 Task: Create a task  Develop a new online job application system for a company , assign it to team member softage.2@softage.net in the project AgileBuddy and update the status of the task to  At Risk , set the priority of the task to Medium
Action: Mouse moved to (66, 323)
Screenshot: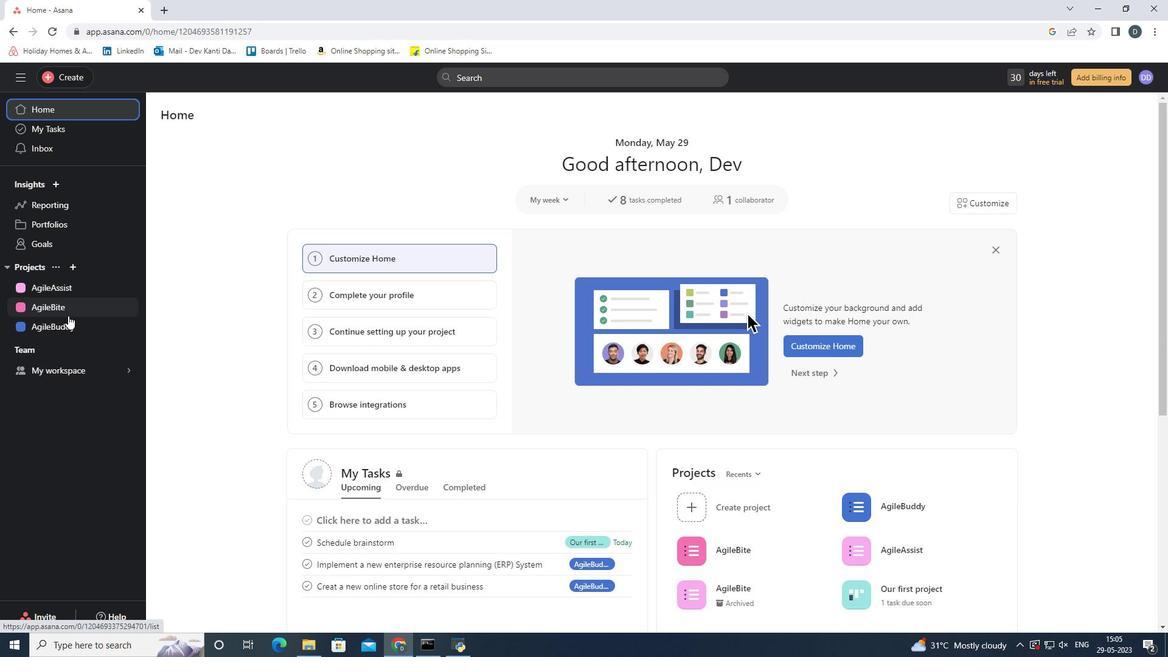 
Action: Mouse pressed left at (66, 323)
Screenshot: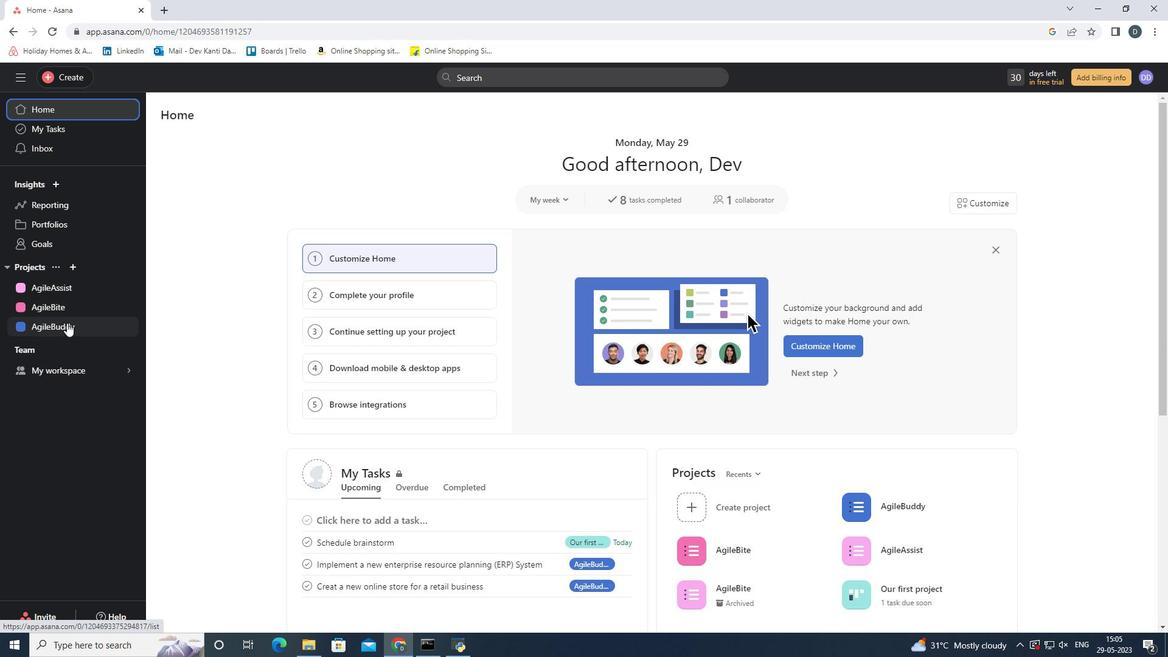 
Action: Mouse moved to (55, 76)
Screenshot: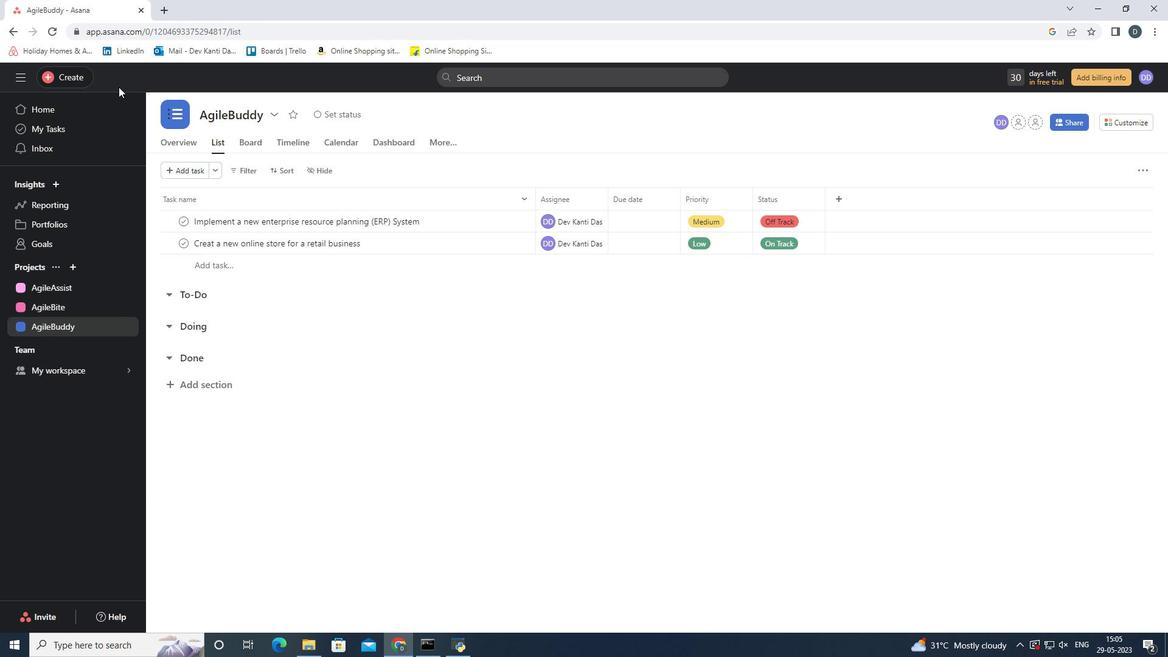 
Action: Mouse pressed left at (55, 76)
Screenshot: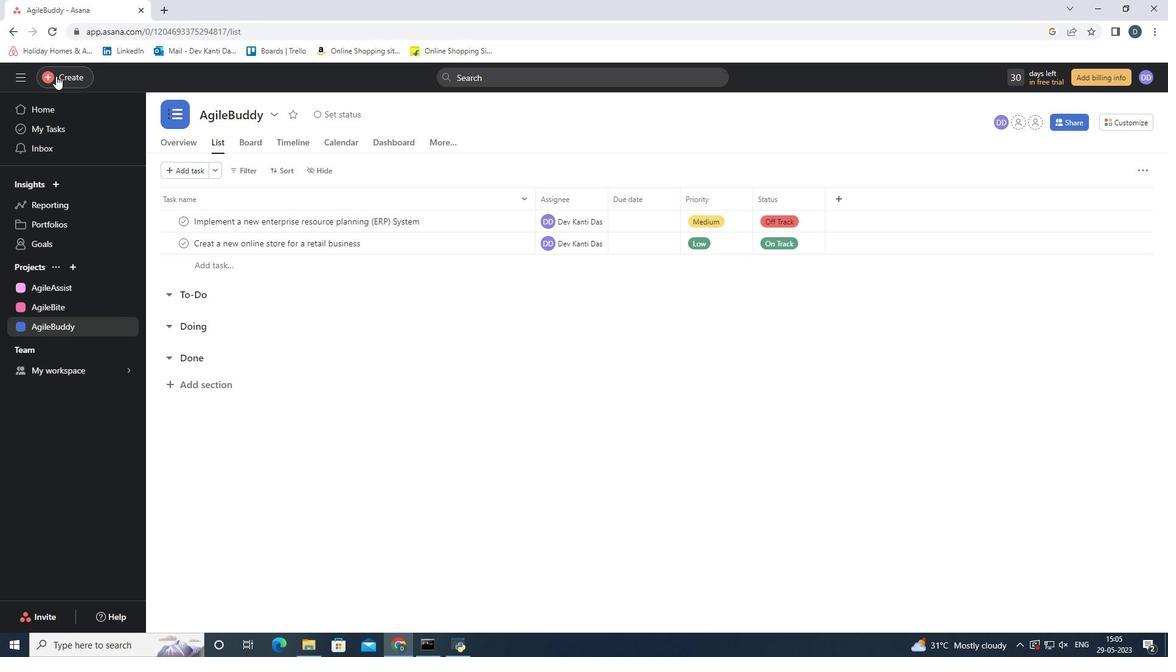 
Action: Mouse moved to (150, 87)
Screenshot: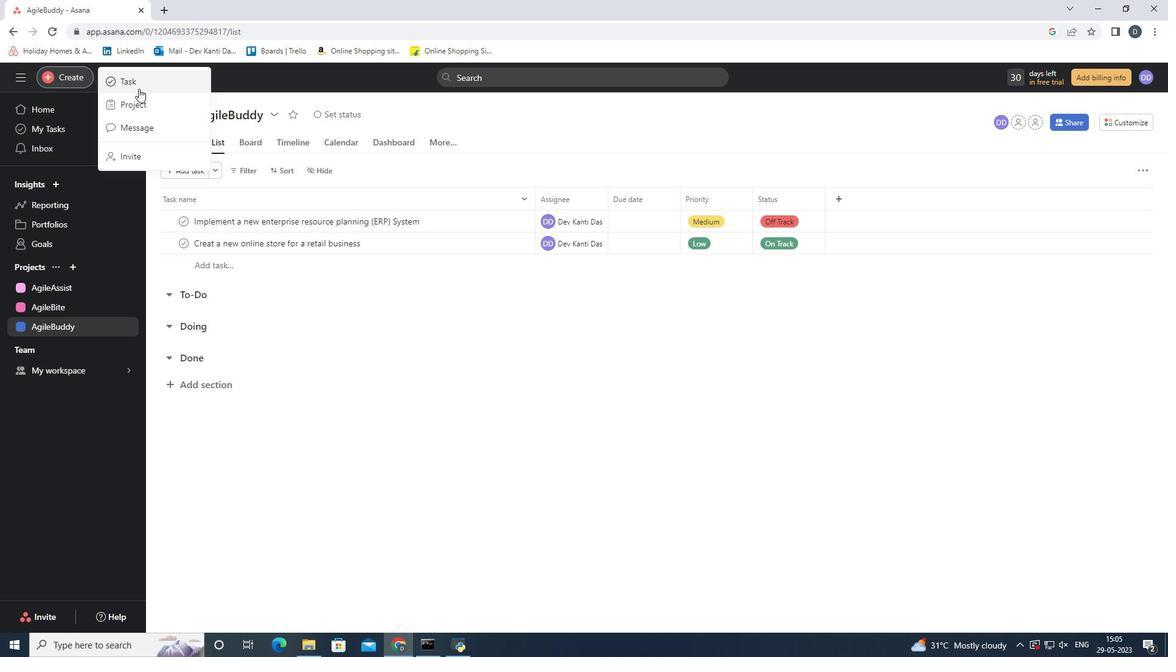 
Action: Mouse pressed left at (150, 87)
Screenshot: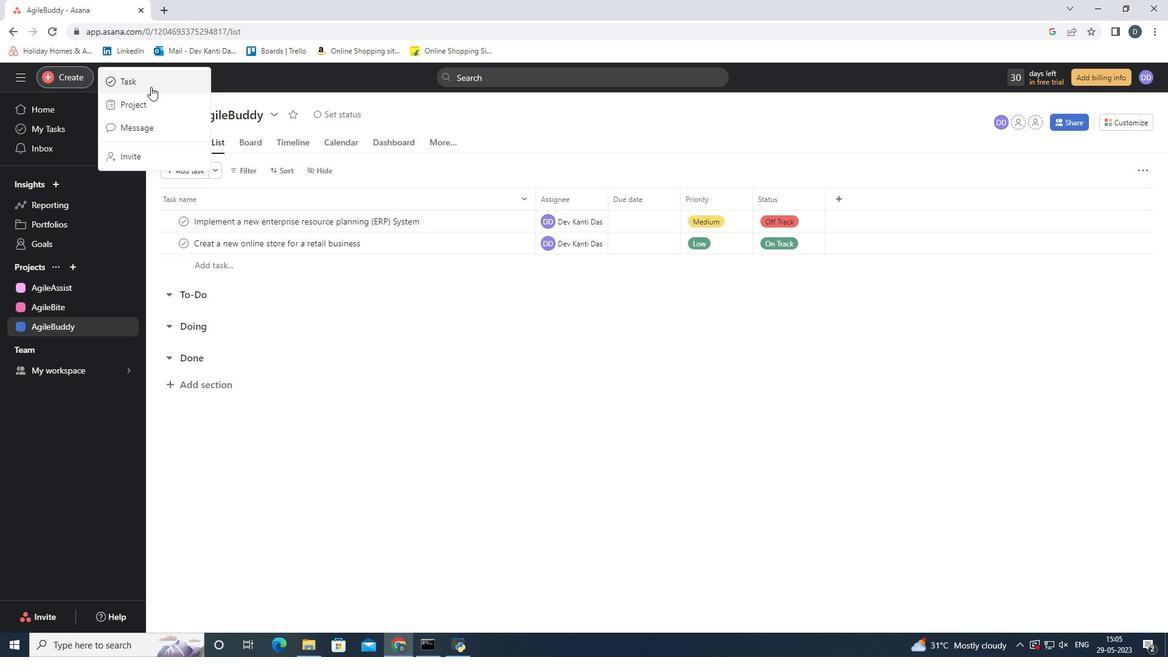 
Action: Mouse moved to (911, 373)
Screenshot: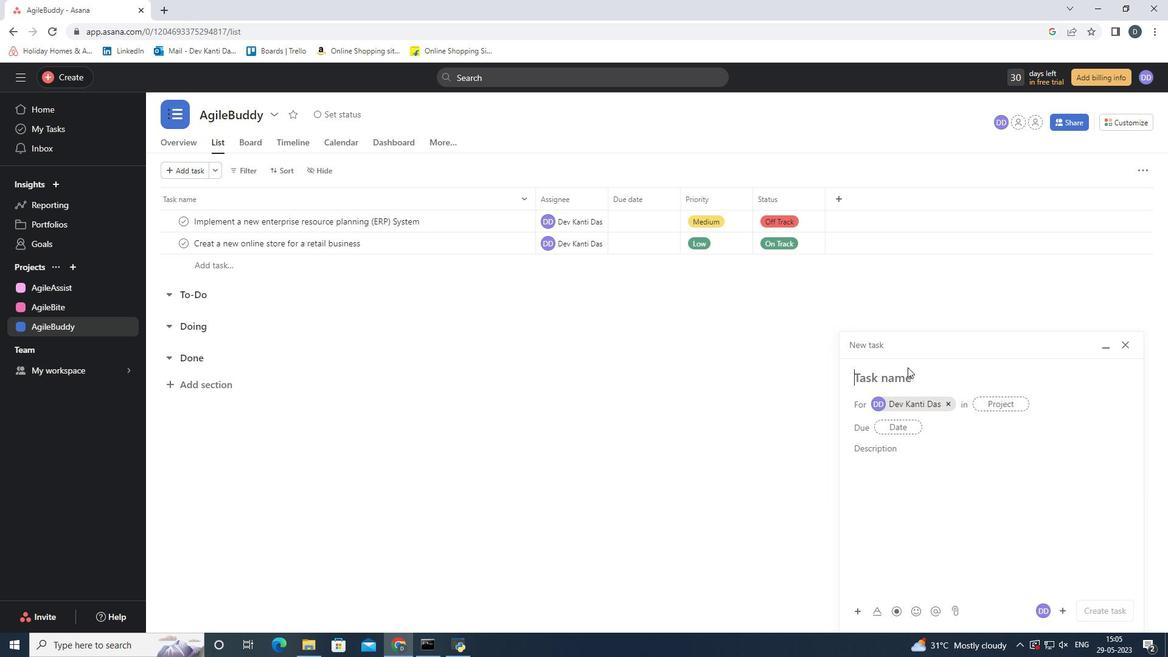 
Action: Key pressed <Key.shift>Develop<Key.space>a<Key.space>
Screenshot: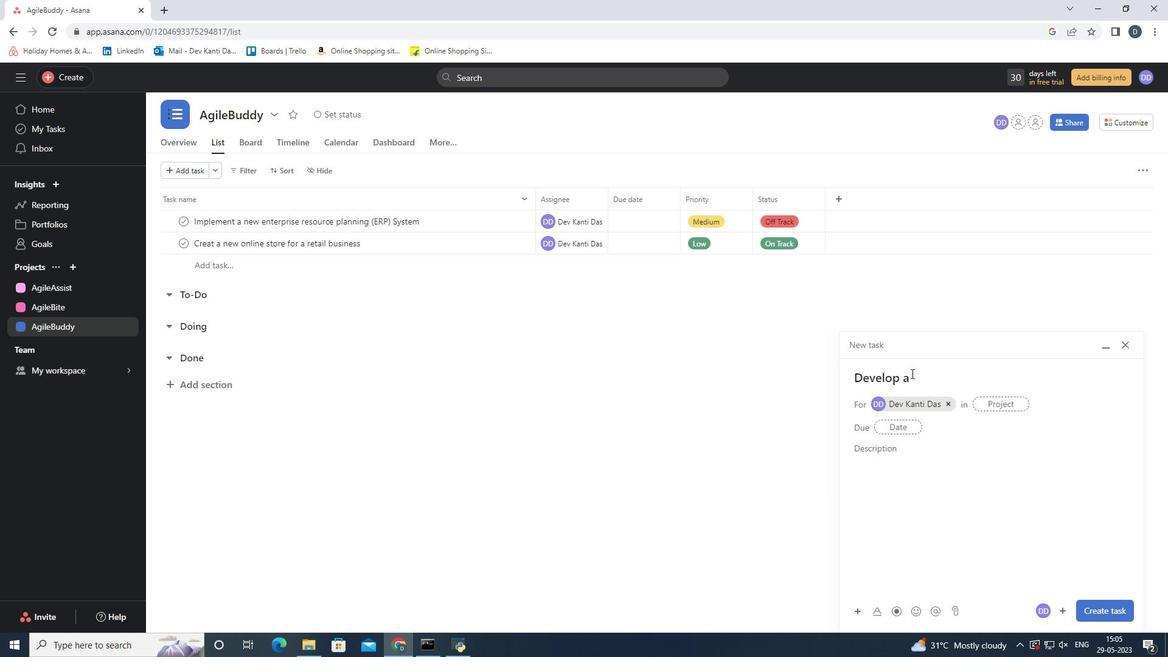 
Action: Mouse moved to (911, 374)
Screenshot: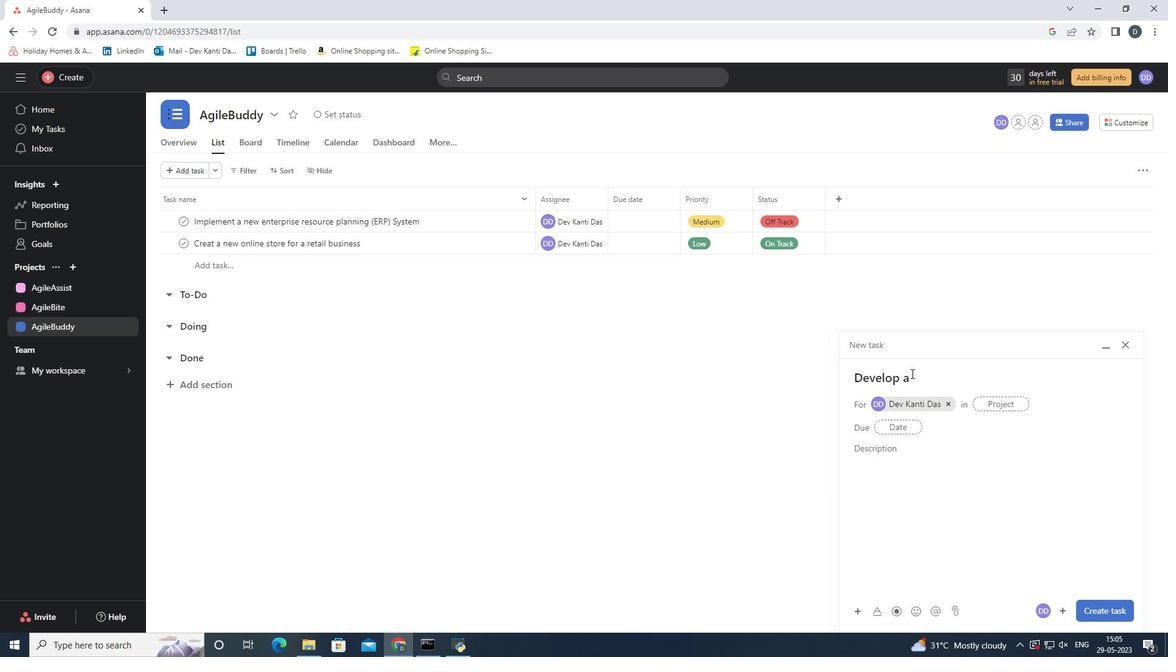 
Action: Key pressed new<Key.space>online<Key.space>job<Key.space>application<Key.space>system<Key.space>for<Key.space>a<Key.space>company
Screenshot: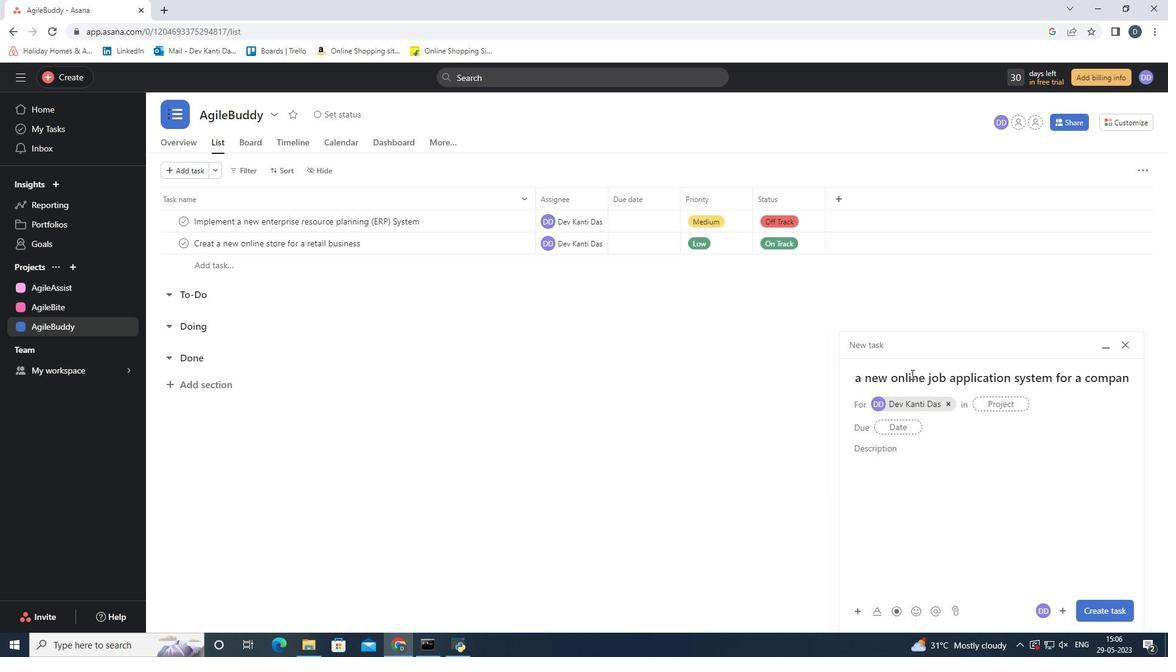 
Action: Mouse moved to (1058, 610)
Screenshot: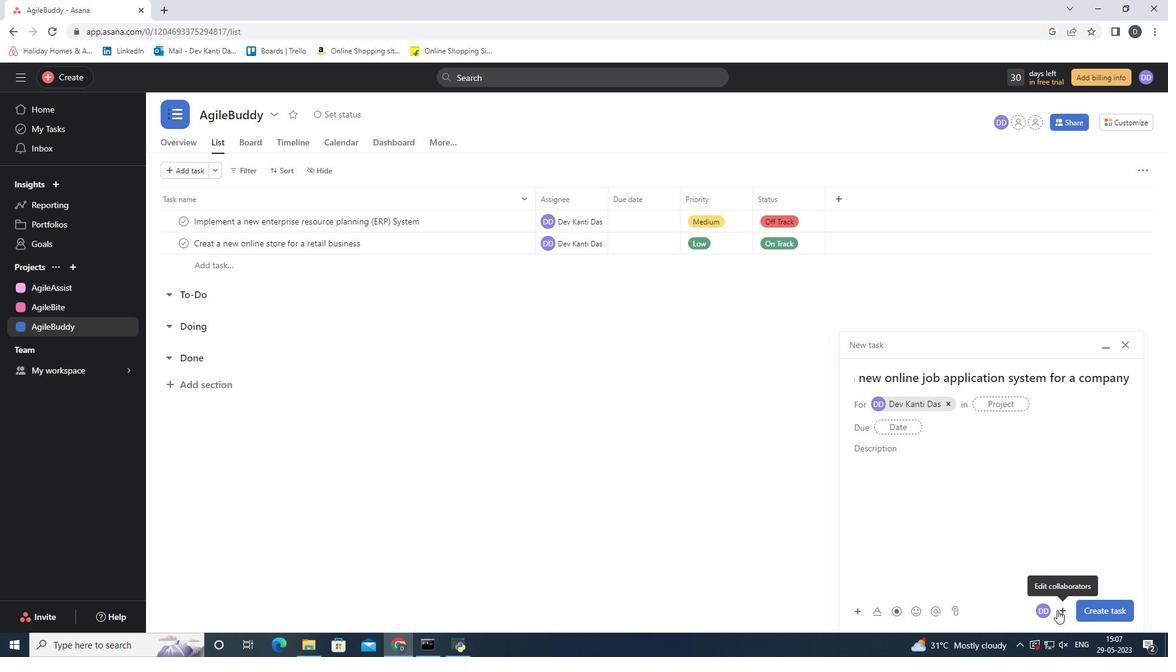 
Action: Mouse pressed left at (1058, 610)
Screenshot: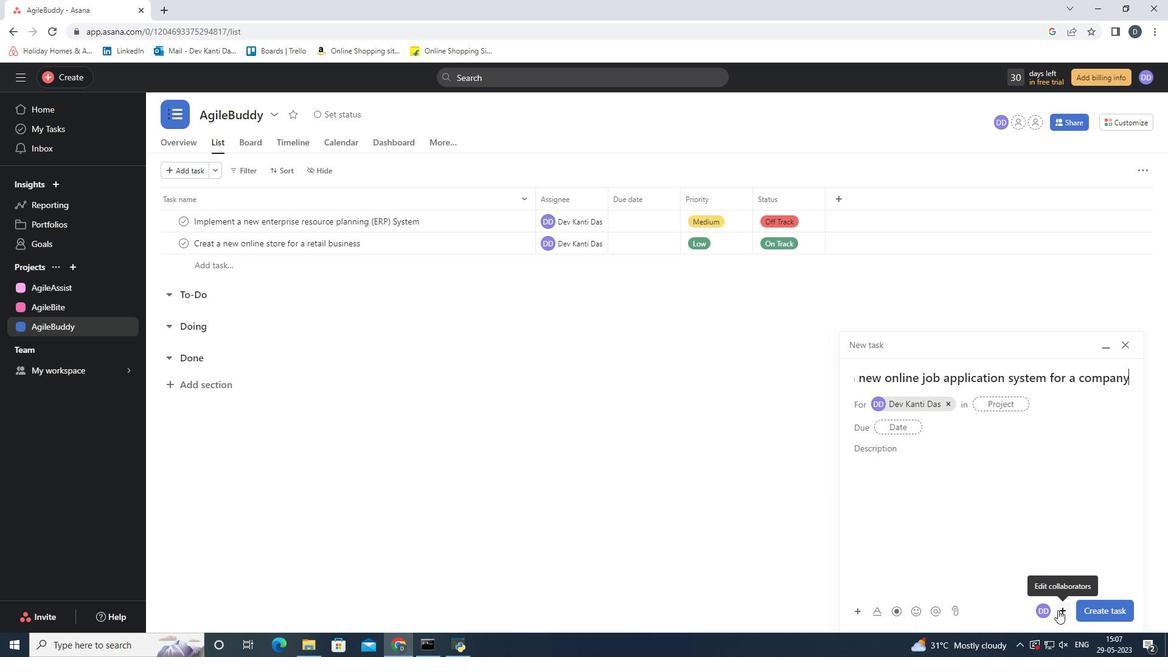 
Action: Key pressed <Key.shift>Softage.2<Key.shift>@softage.net
Screenshot: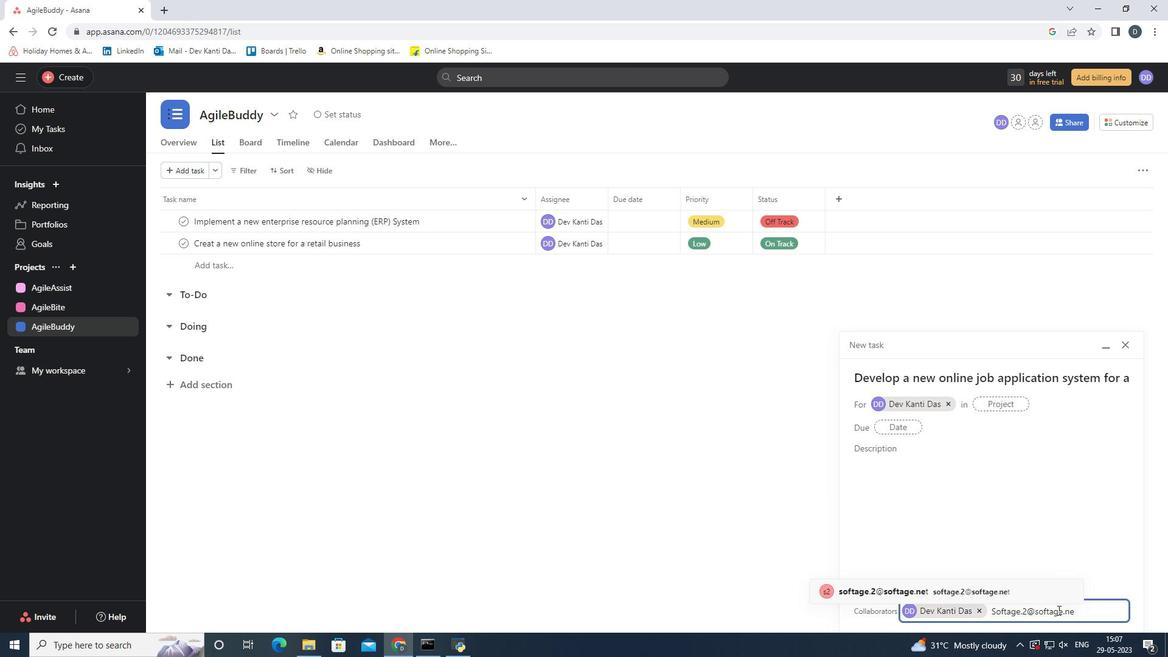 
Action: Mouse moved to (1024, 581)
Screenshot: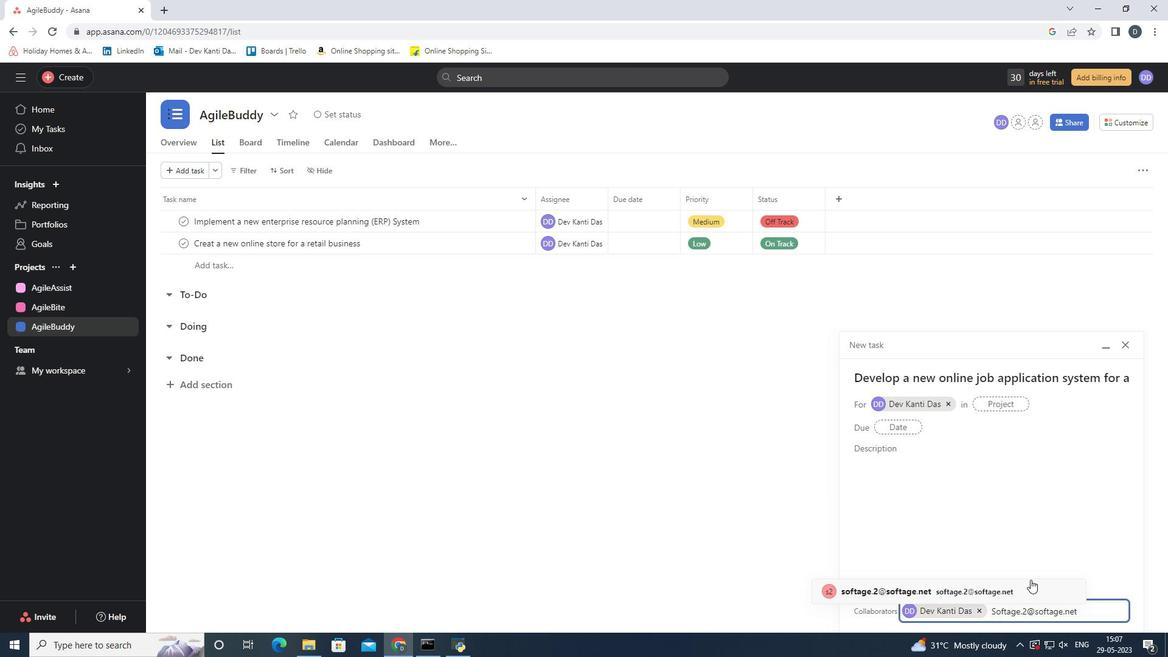 
Action: Mouse pressed left at (1024, 581)
Screenshot: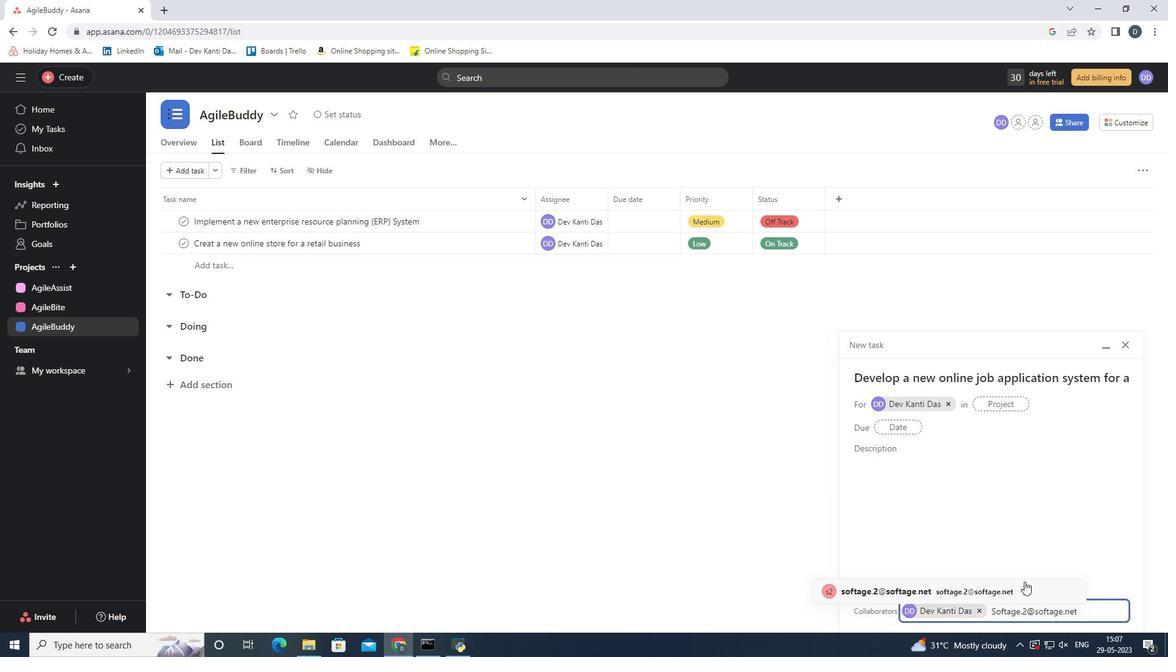
Action: Mouse moved to (1018, 569)
Screenshot: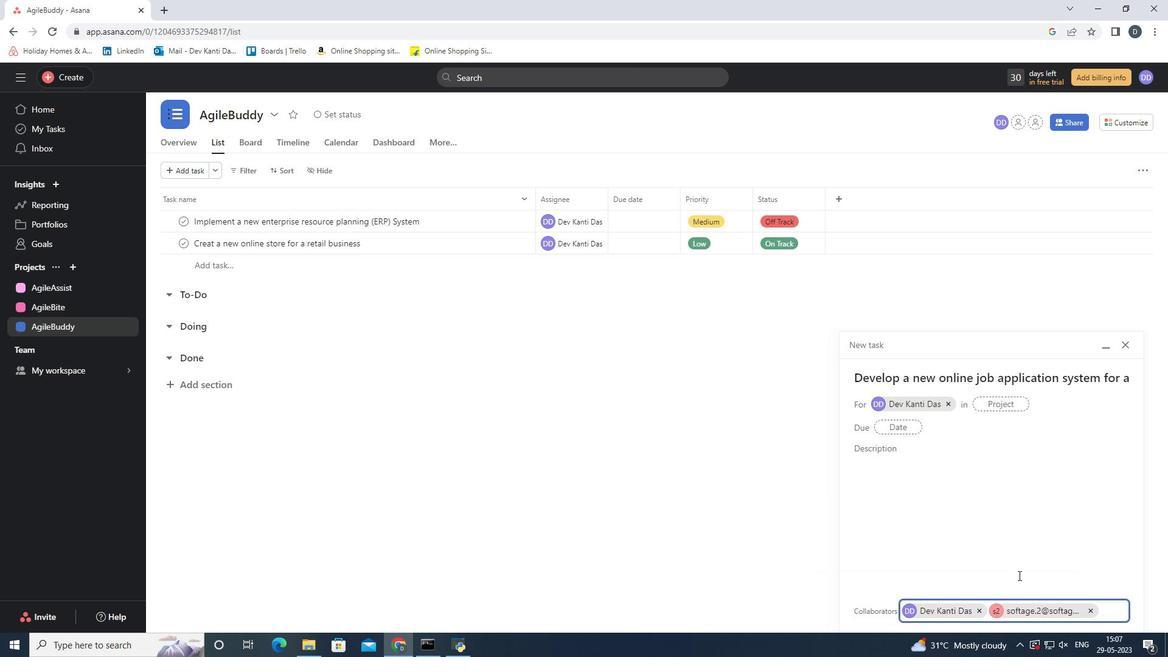 
Action: Mouse pressed left at (1018, 569)
Screenshot: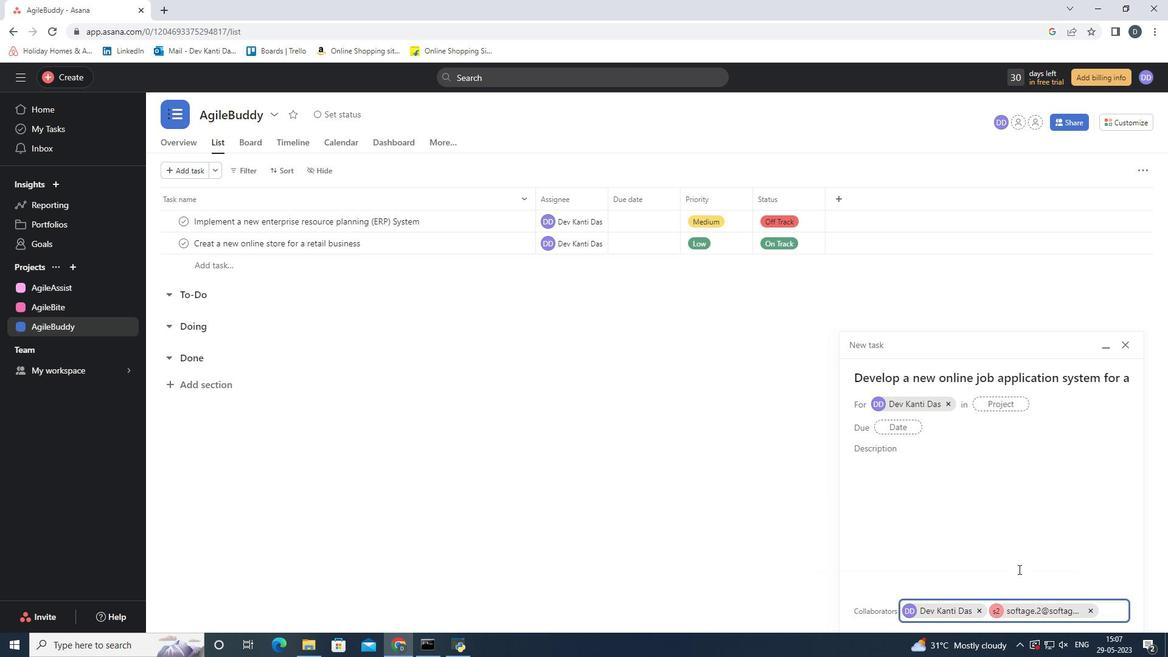 
Action: Mouse moved to (1002, 403)
Screenshot: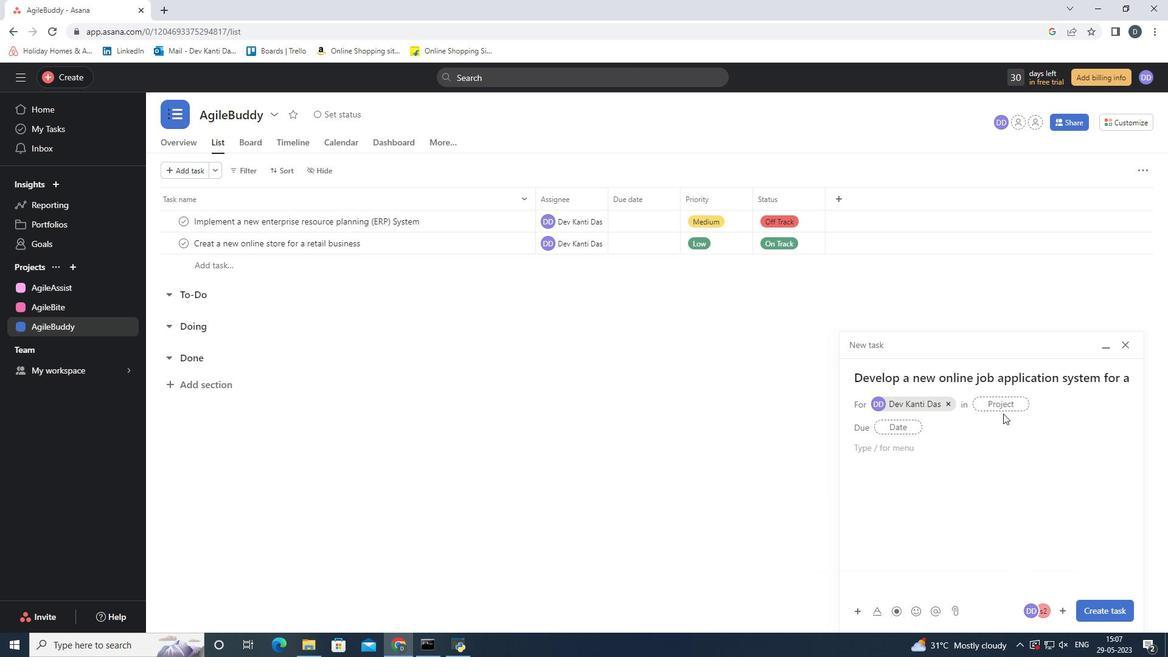 
Action: Mouse pressed left at (1002, 403)
Screenshot: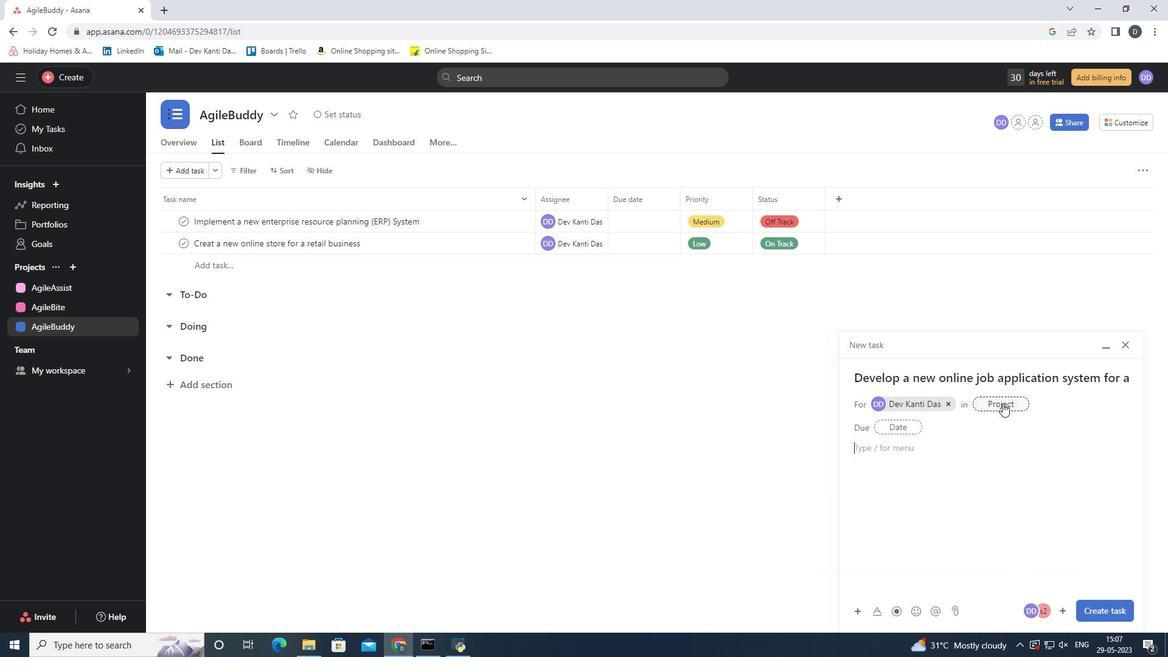
Action: Mouse moved to (930, 423)
Screenshot: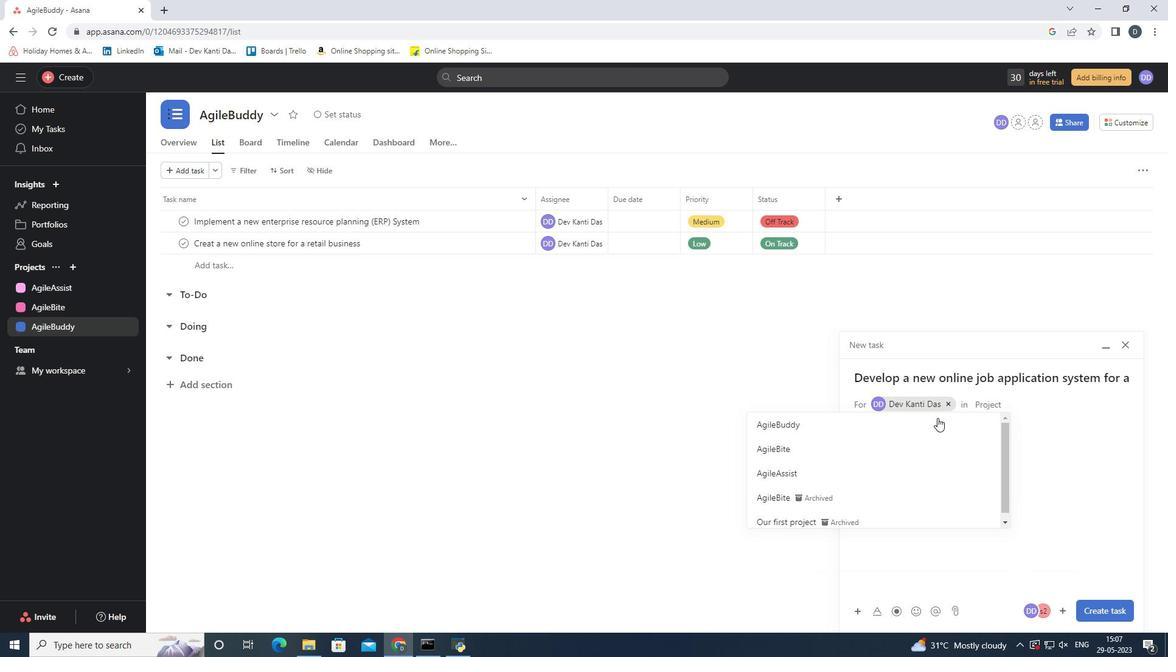 
Action: Mouse pressed left at (930, 423)
Screenshot: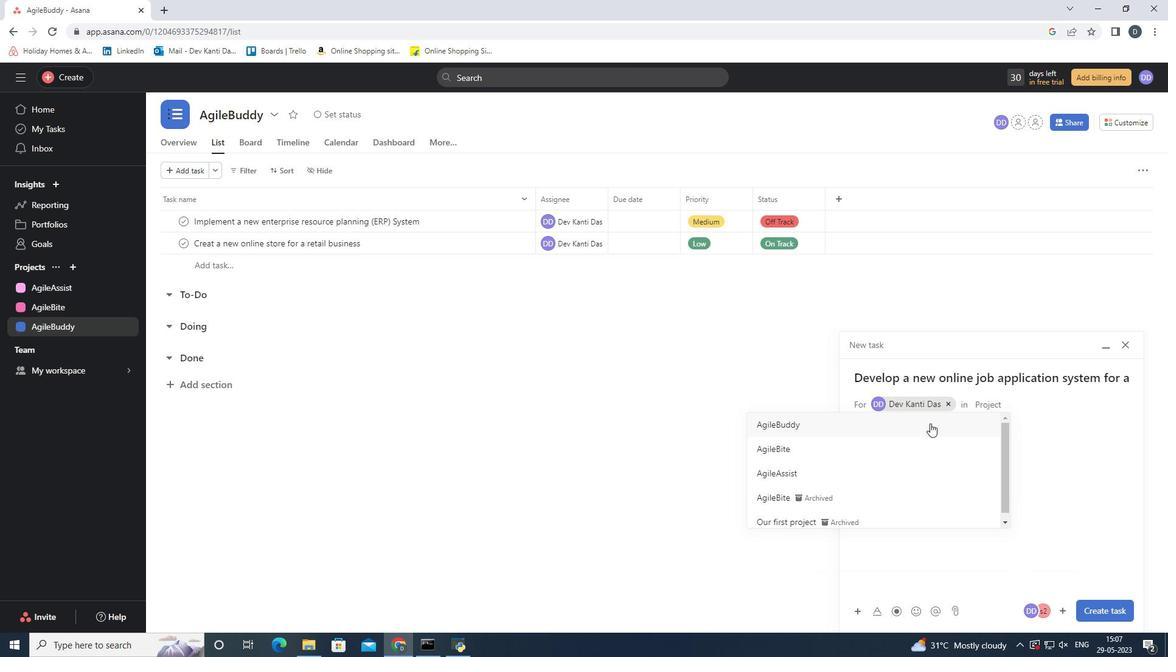 
Action: Mouse moved to (921, 451)
Screenshot: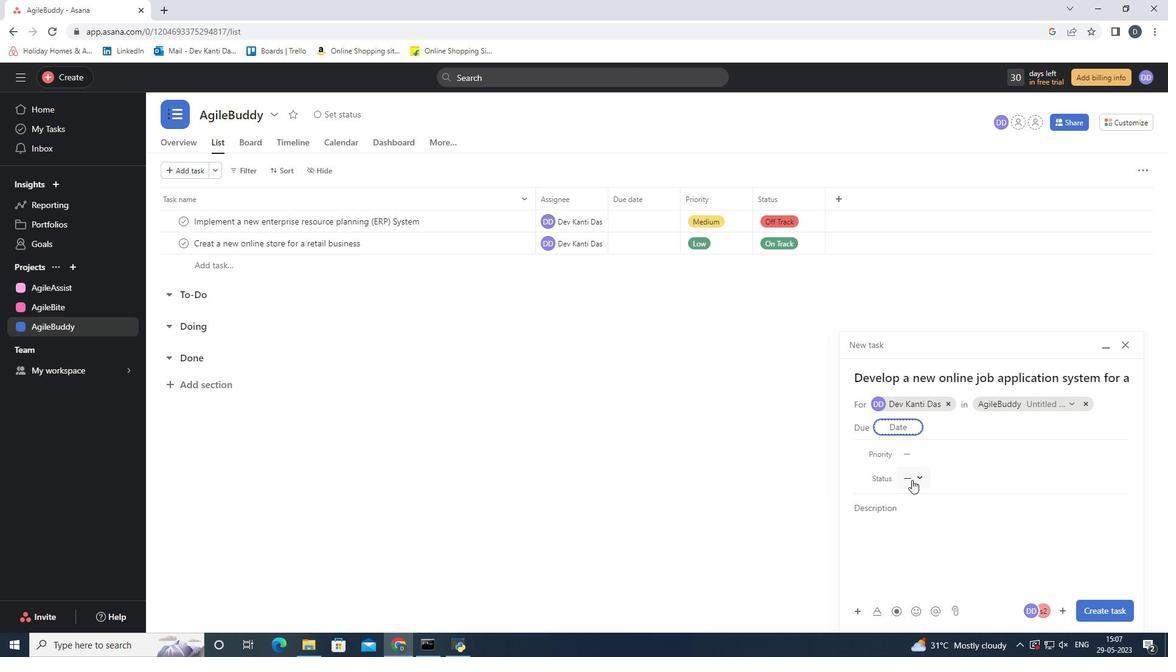 
Action: Mouse pressed left at (921, 451)
Screenshot: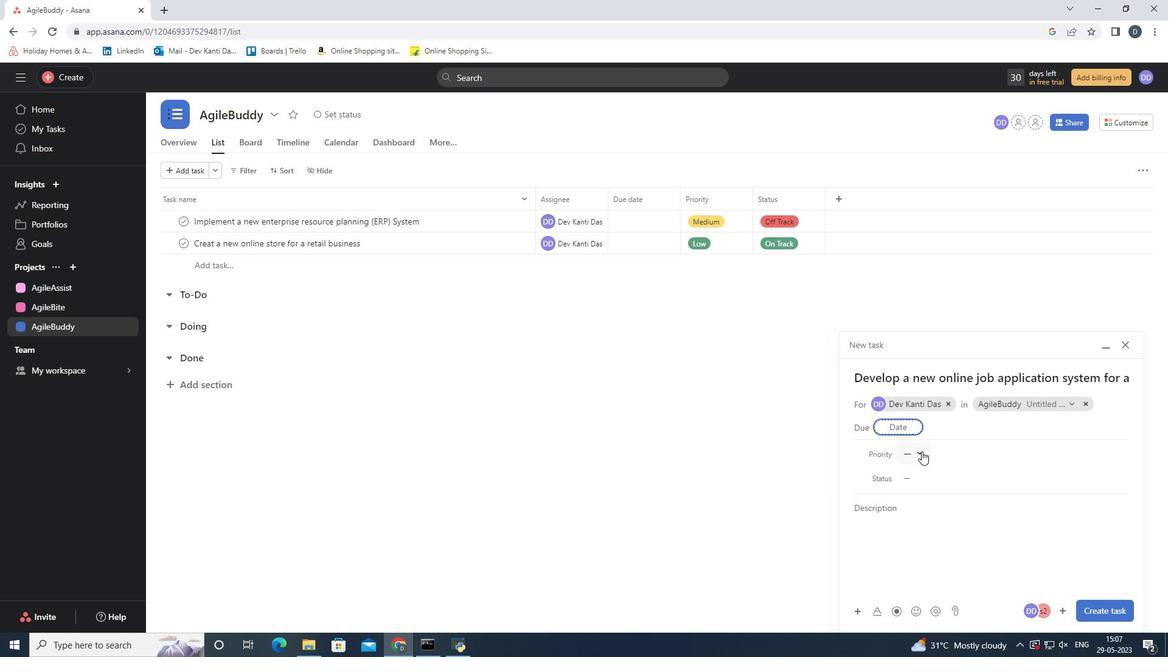 
Action: Mouse moved to (972, 512)
Screenshot: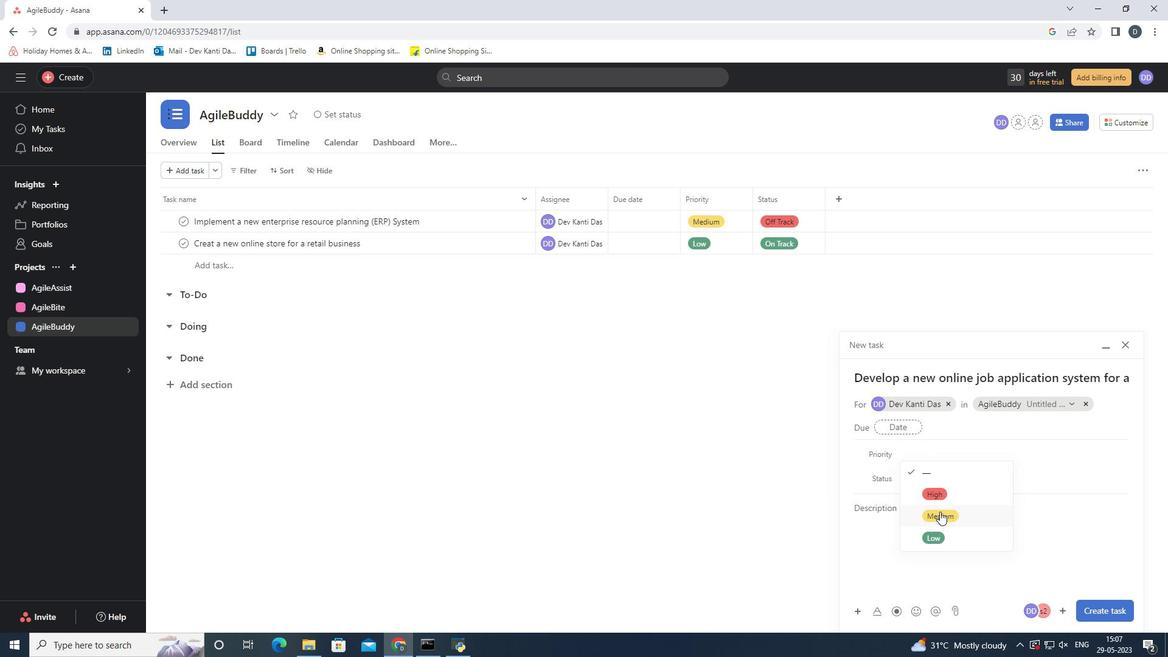 
Action: Mouse pressed left at (972, 512)
Screenshot: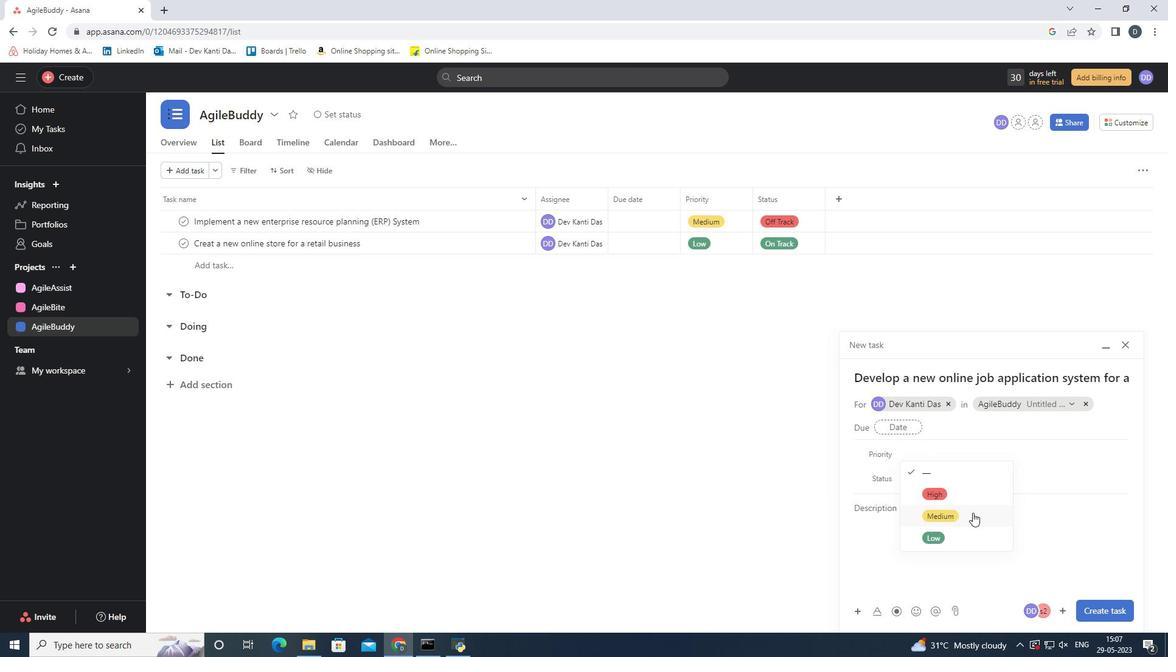 
Action: Mouse moved to (916, 475)
Screenshot: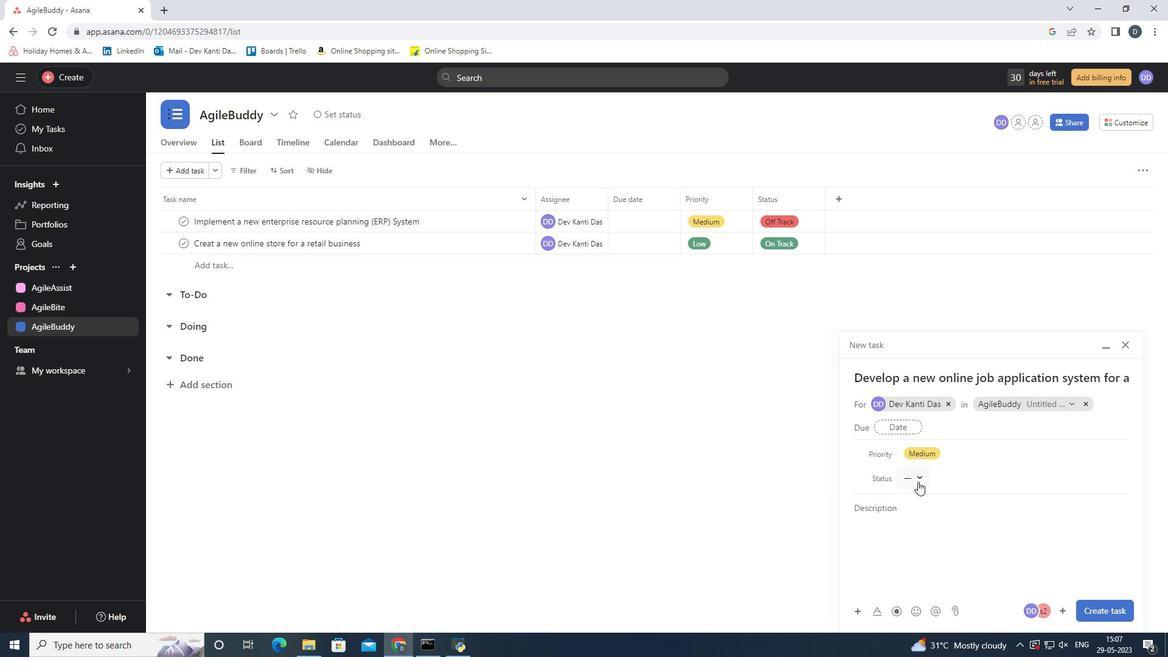 
Action: Mouse pressed left at (916, 475)
Screenshot: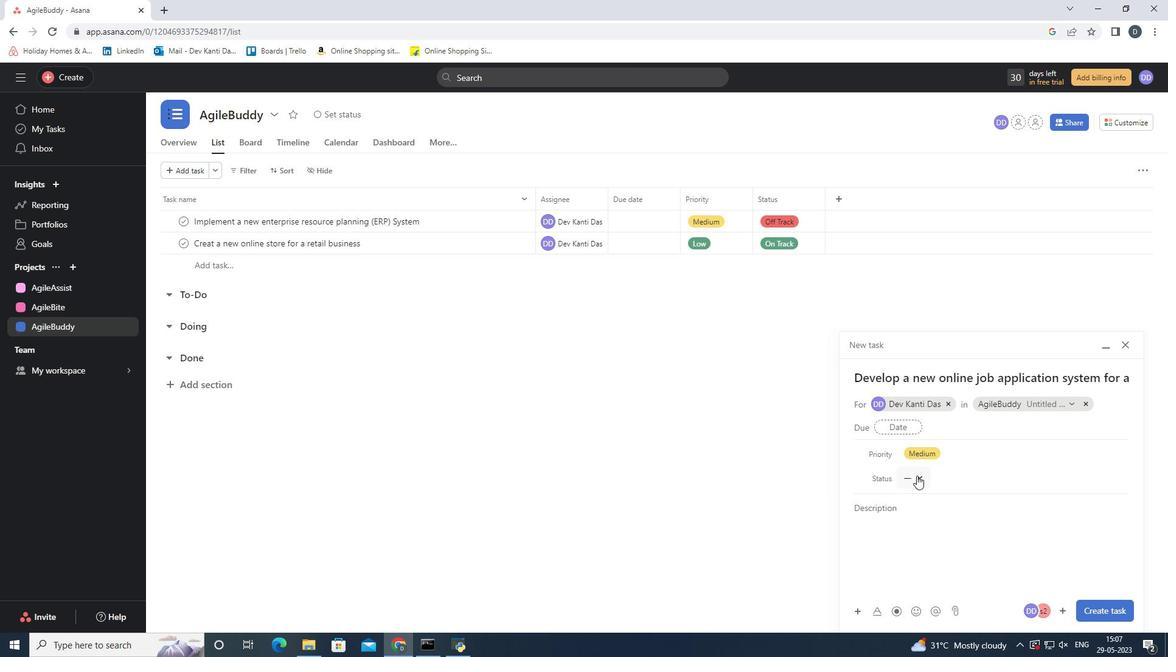
Action: Mouse moved to (944, 556)
Screenshot: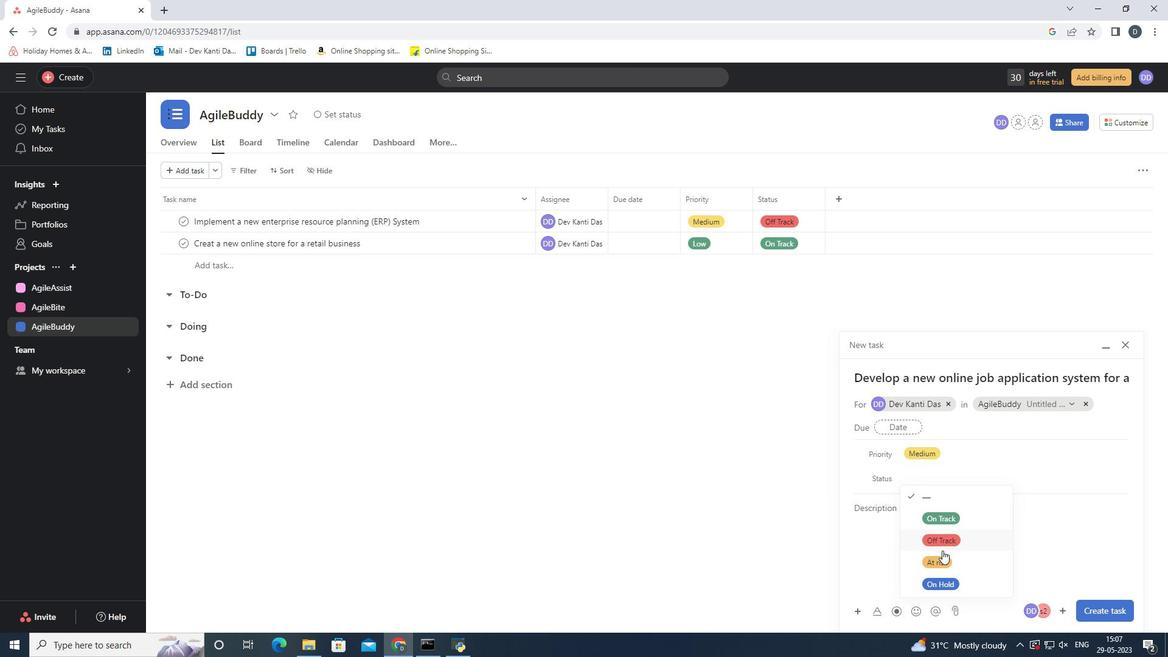 
Action: Mouse pressed left at (944, 556)
Screenshot: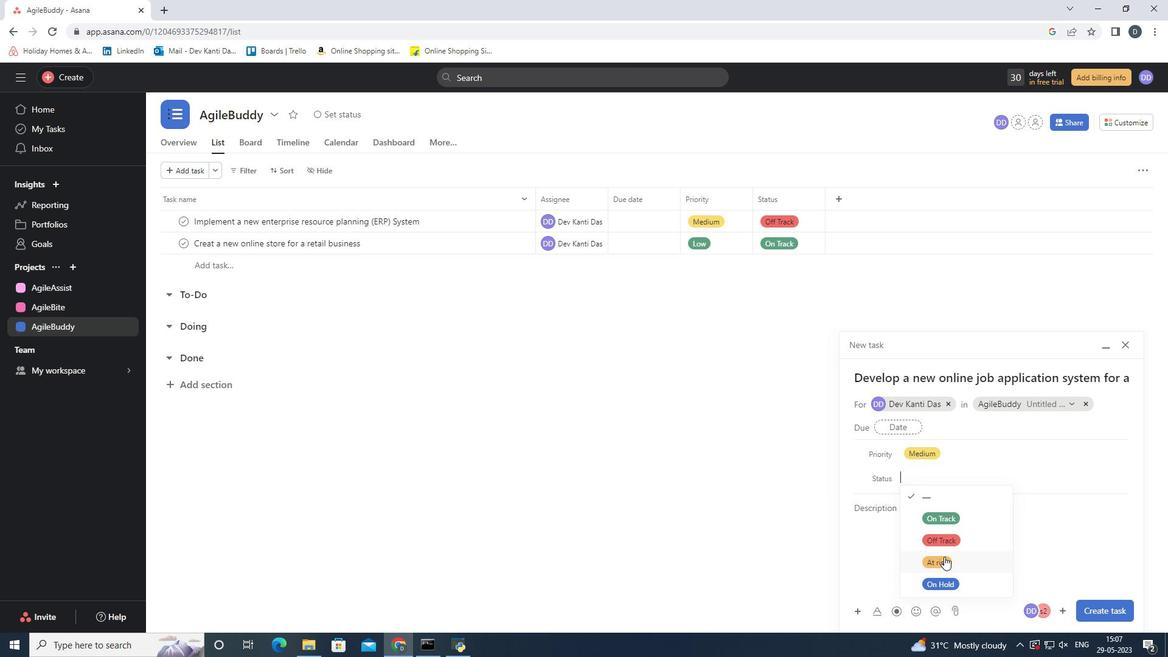 
Action: Mouse moved to (1060, 434)
Screenshot: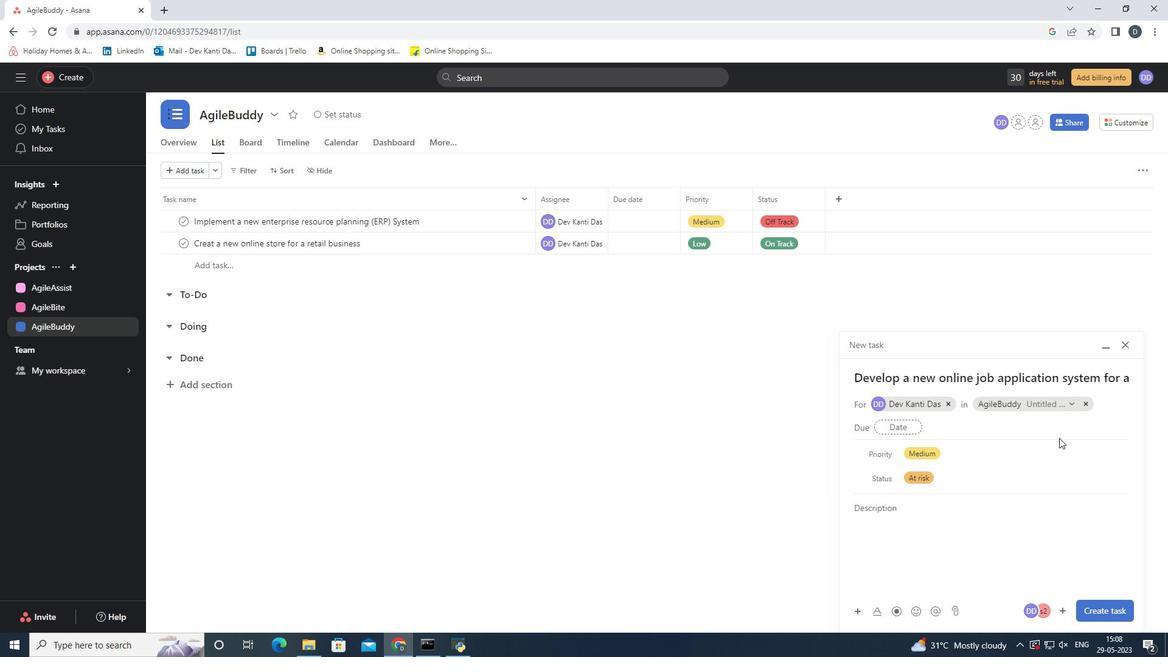 
Action: Mouse pressed left at (1060, 434)
Screenshot: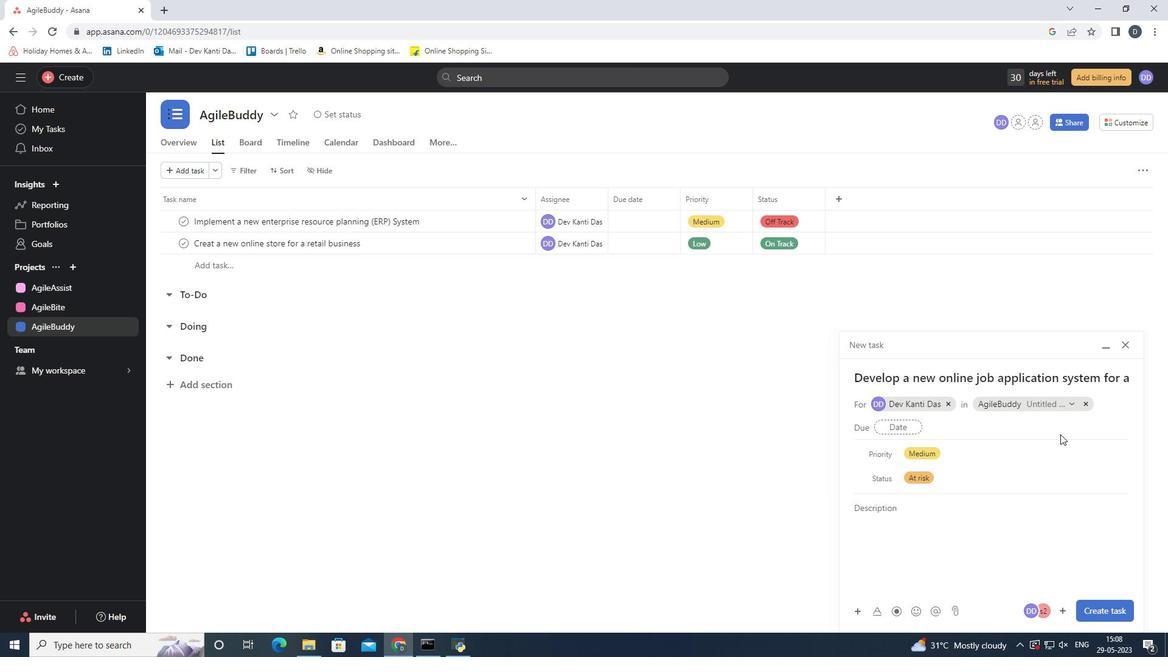 
Action: Mouse moved to (1106, 613)
Screenshot: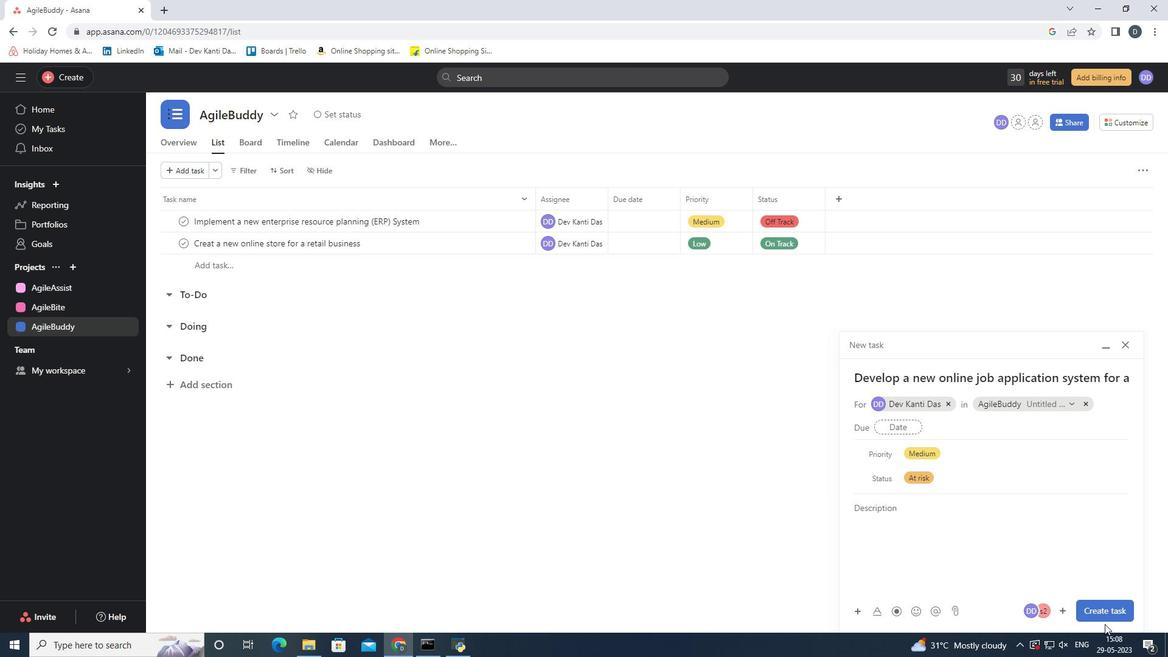 
Action: Mouse pressed left at (1106, 613)
Screenshot: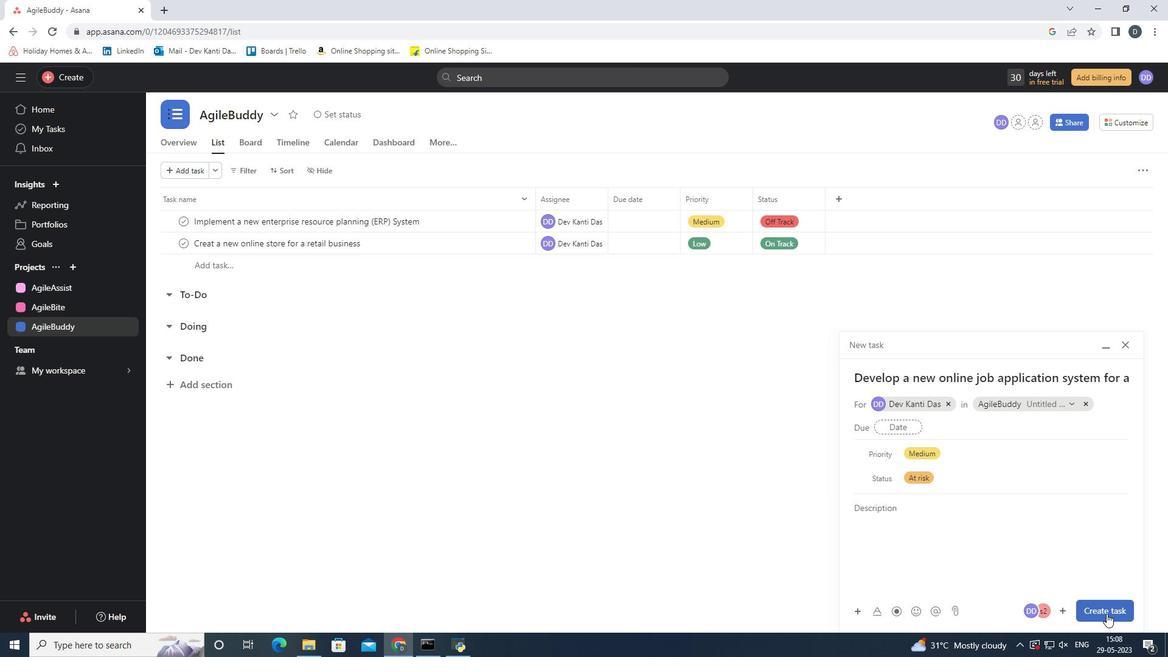 
Action: Mouse moved to (133, 587)
Screenshot: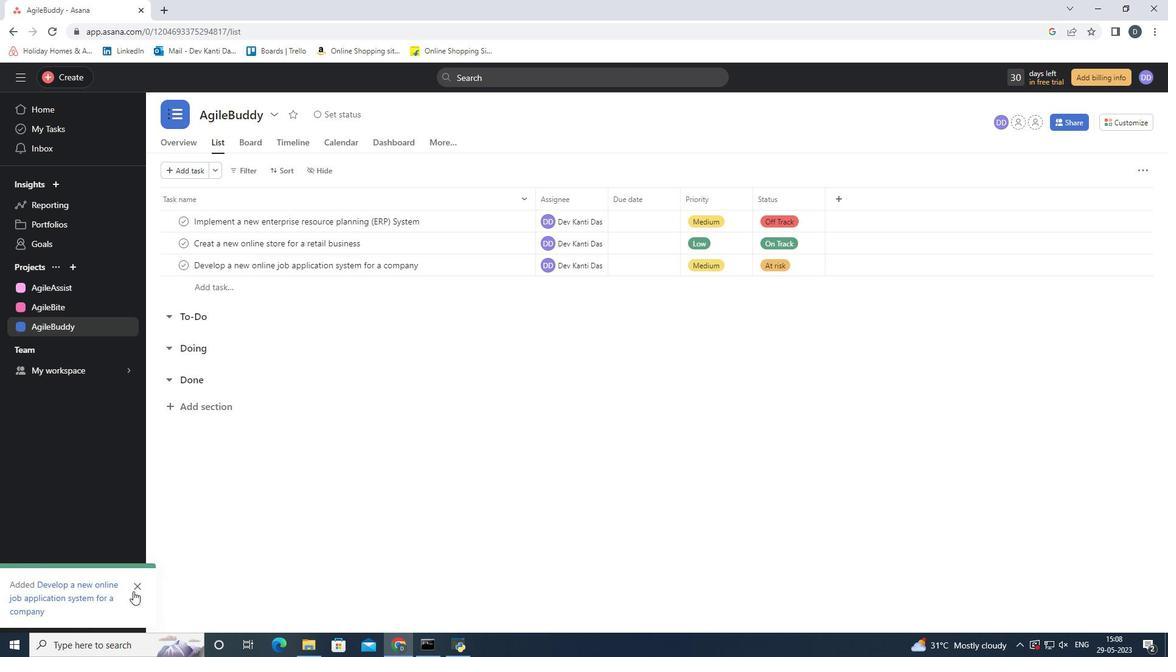 
Action: Mouse pressed left at (133, 587)
Screenshot: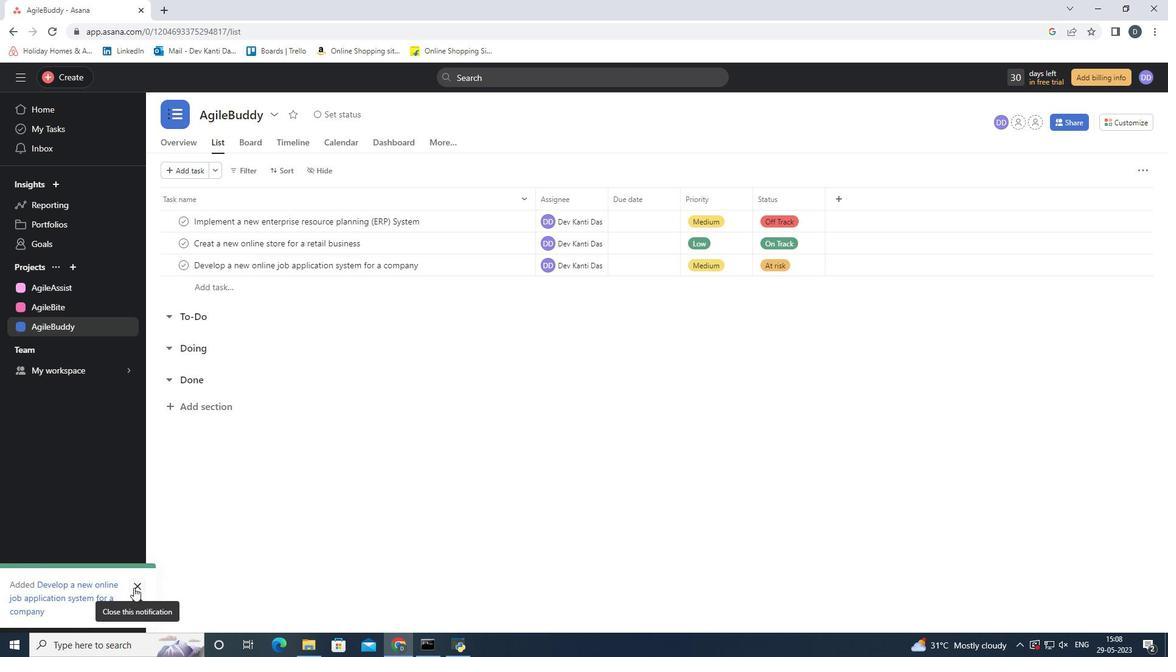 
Action: Mouse moved to (748, 524)
Screenshot: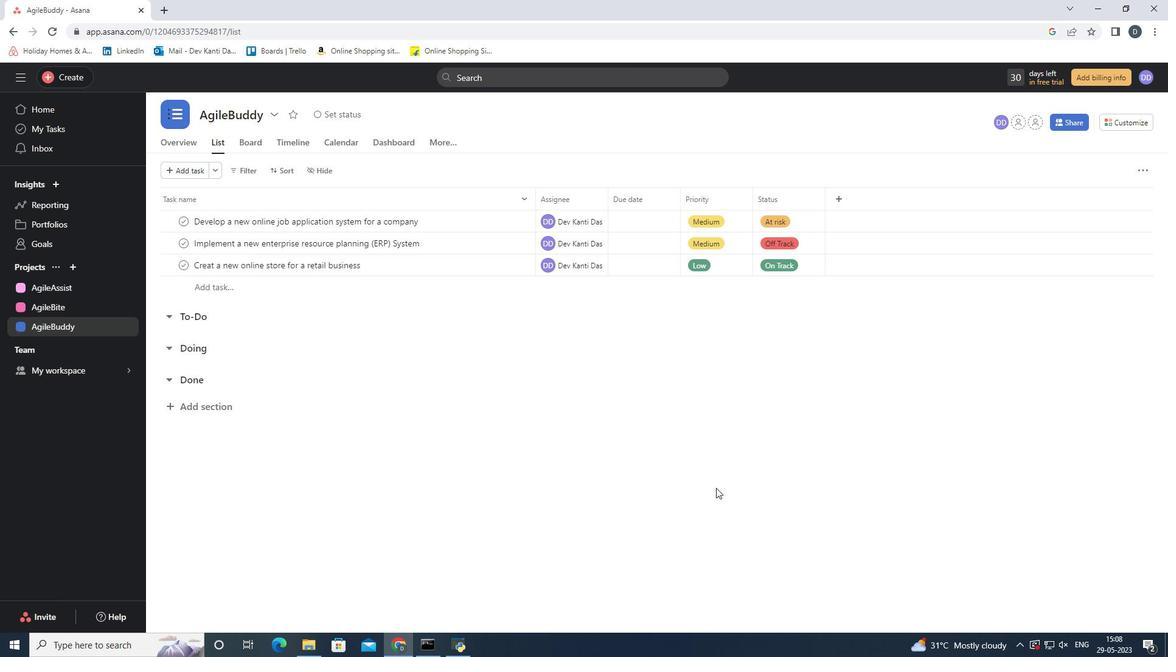 
